 Task: Check details about the auto duck effect.
Action: Mouse moved to (329, 5)
Screenshot: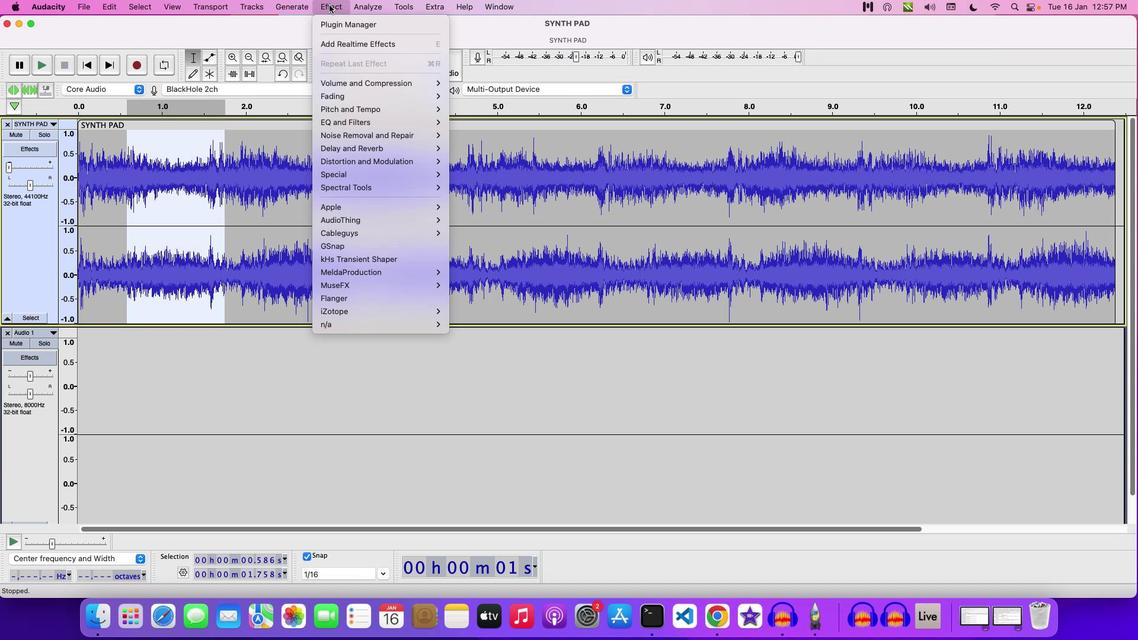 
Action: Mouse pressed left at (329, 5)
Screenshot: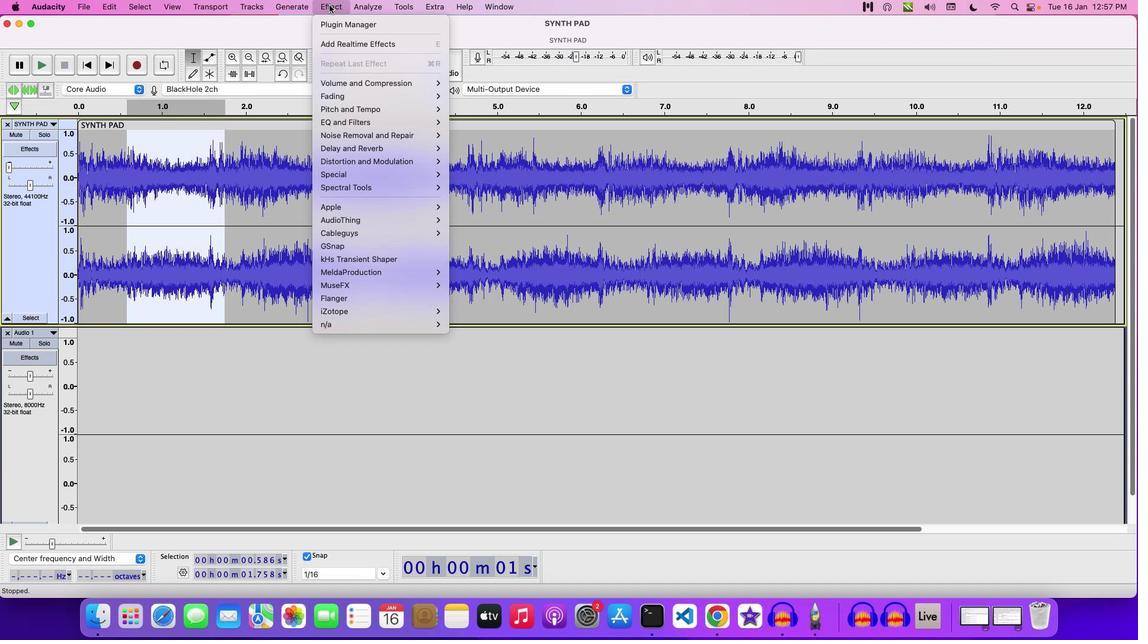 
Action: Mouse moved to (453, 92)
Screenshot: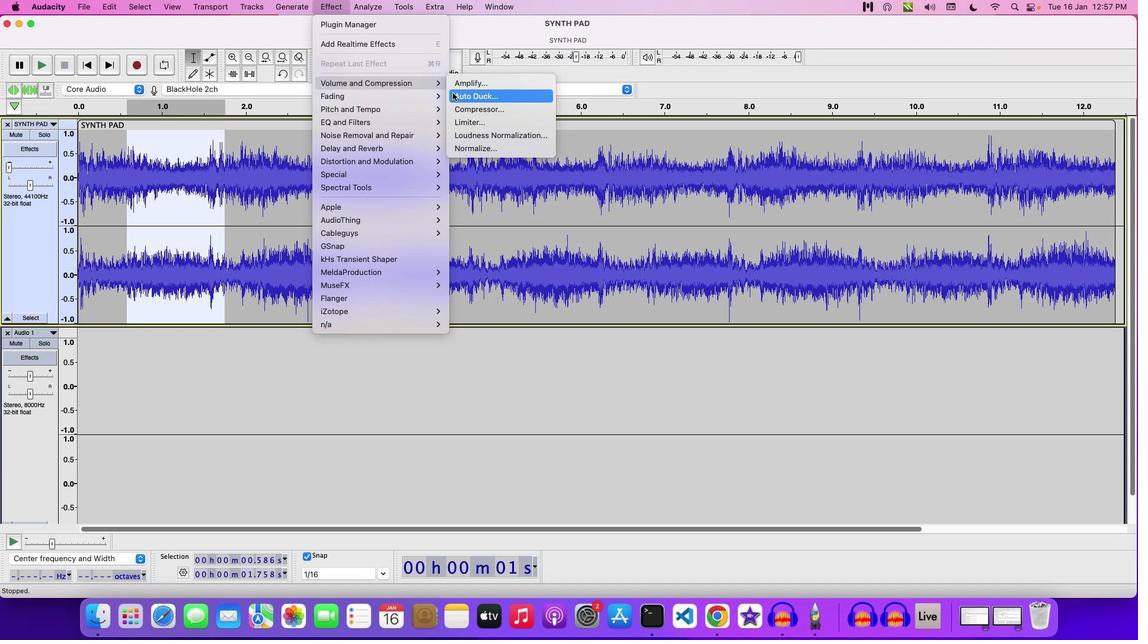 
Action: Mouse pressed left at (453, 92)
Screenshot: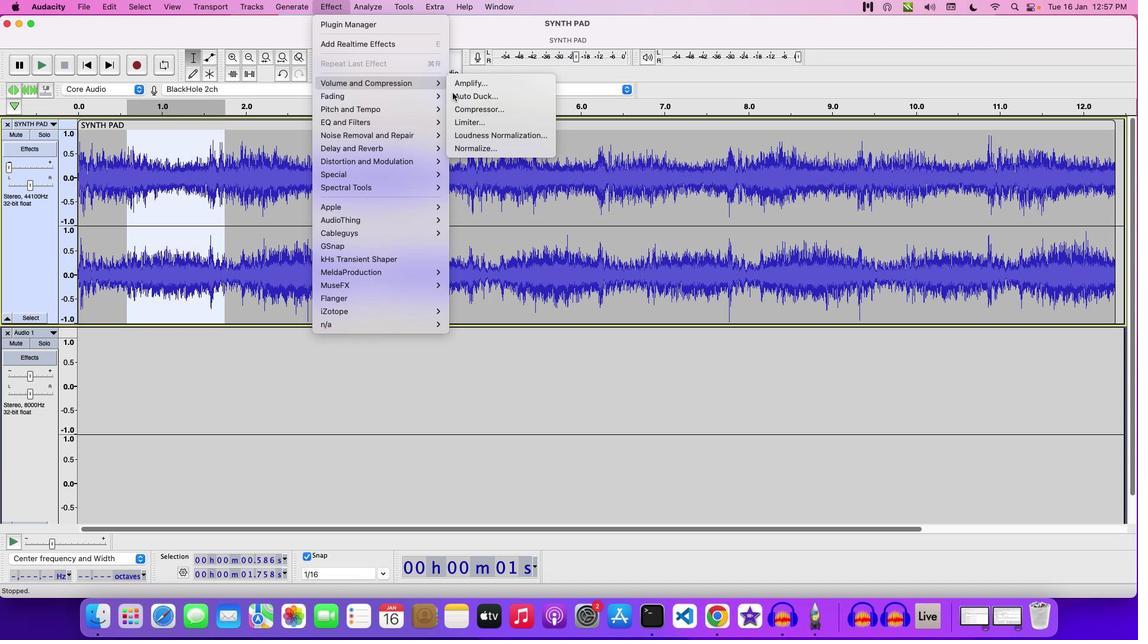 
Action: Mouse moved to (456, 177)
Screenshot: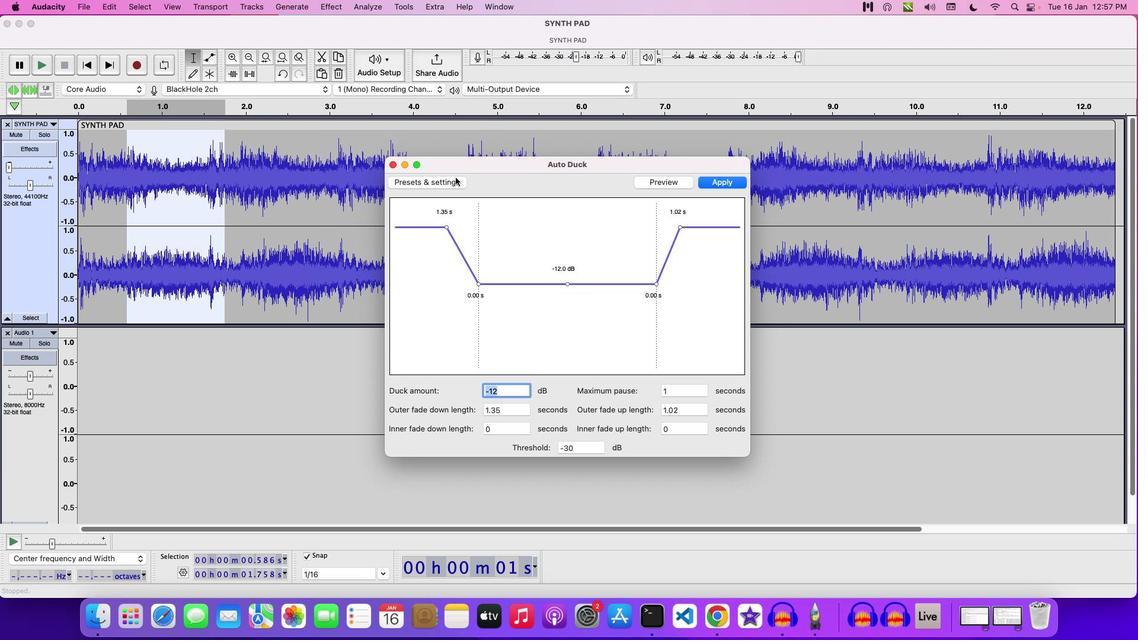 
Action: Mouse pressed left at (456, 177)
Screenshot: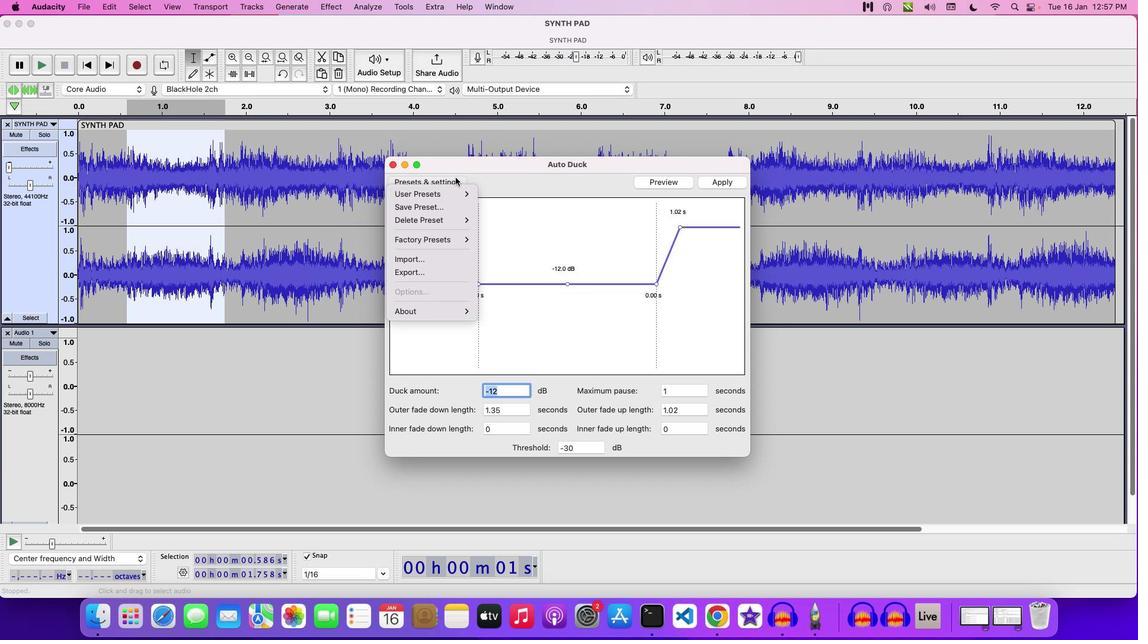 
Action: Mouse moved to (427, 316)
Screenshot: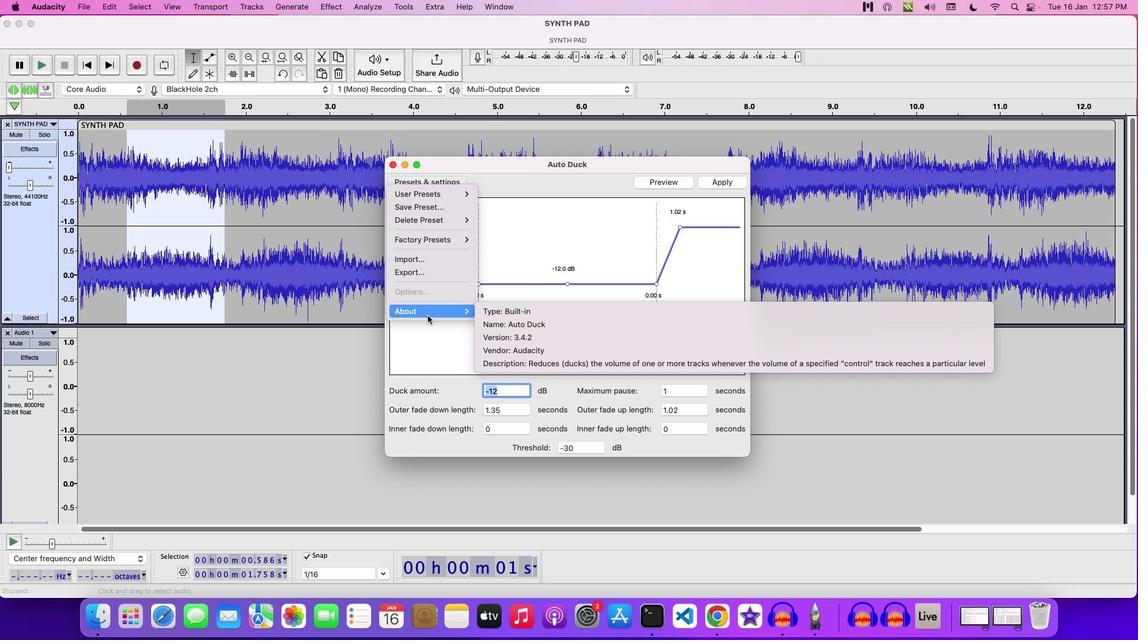 
Action: Mouse pressed left at (427, 316)
Screenshot: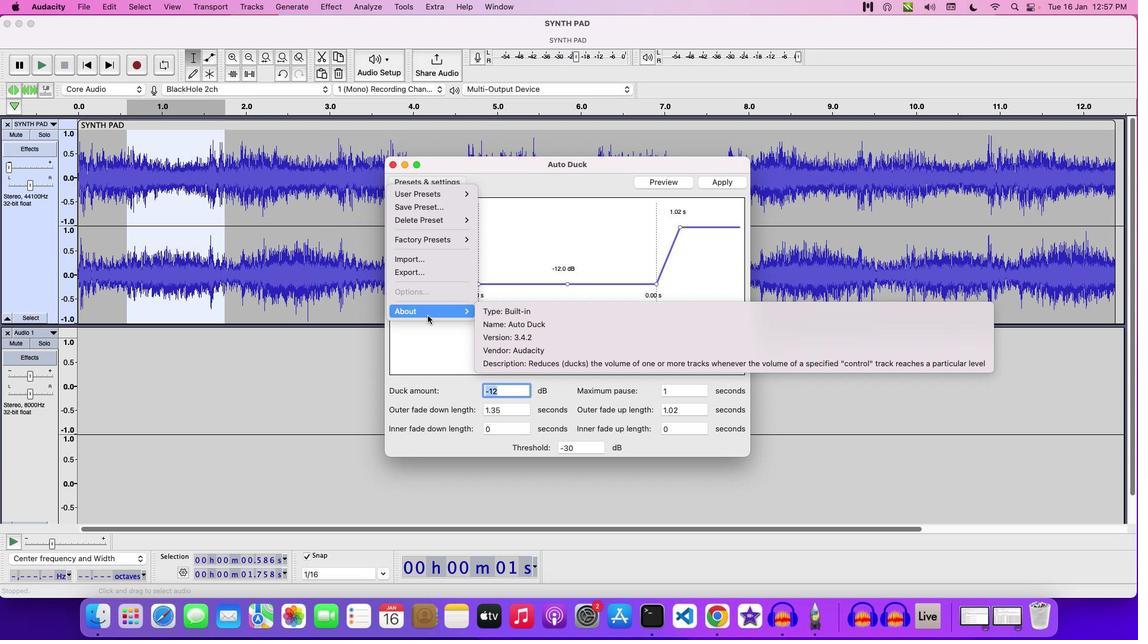
Action: Mouse moved to (524, 365)
Screenshot: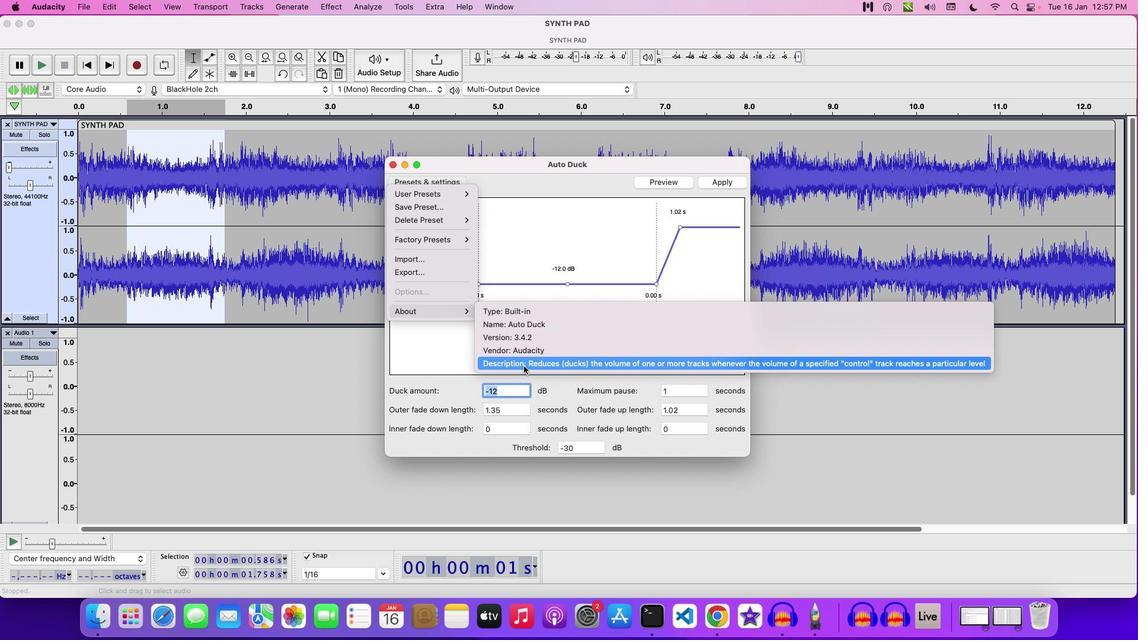 
